 Task: Start a new meeting.
Action: Mouse moved to (1162, 81)
Screenshot: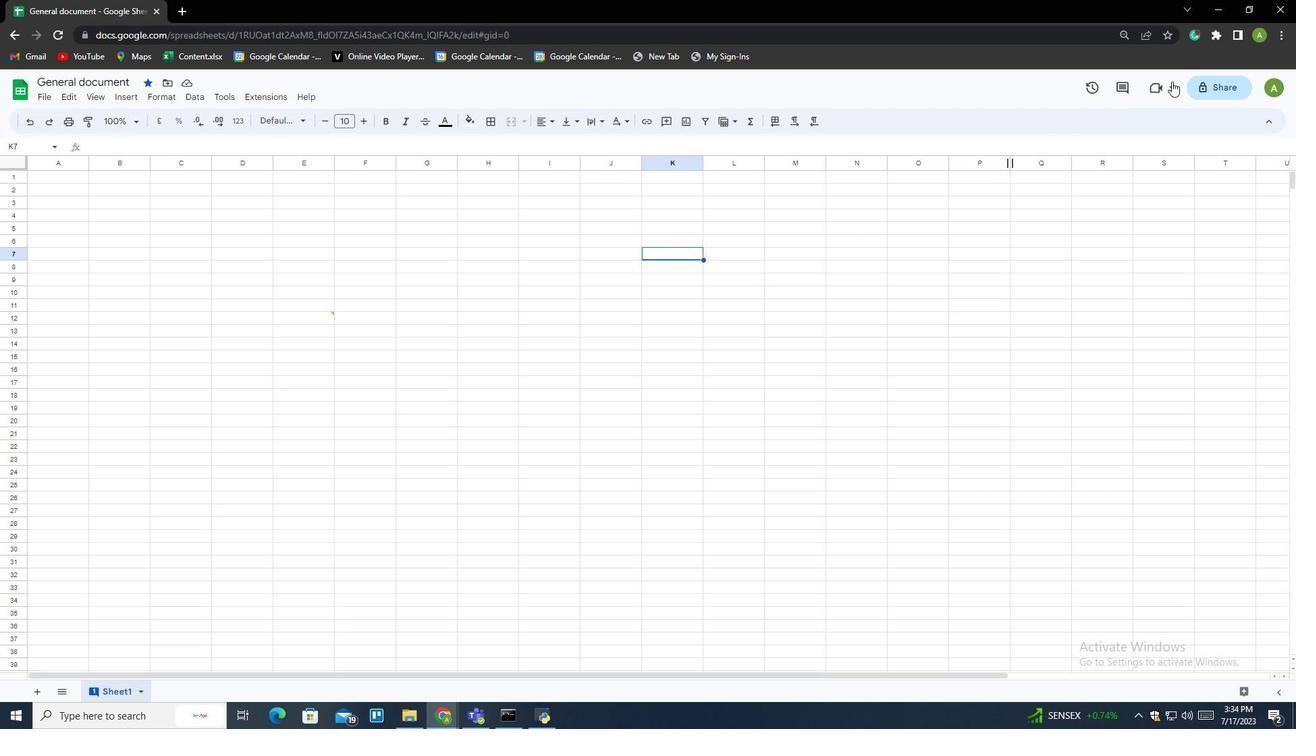 
Action: Mouse pressed left at (1162, 81)
Screenshot: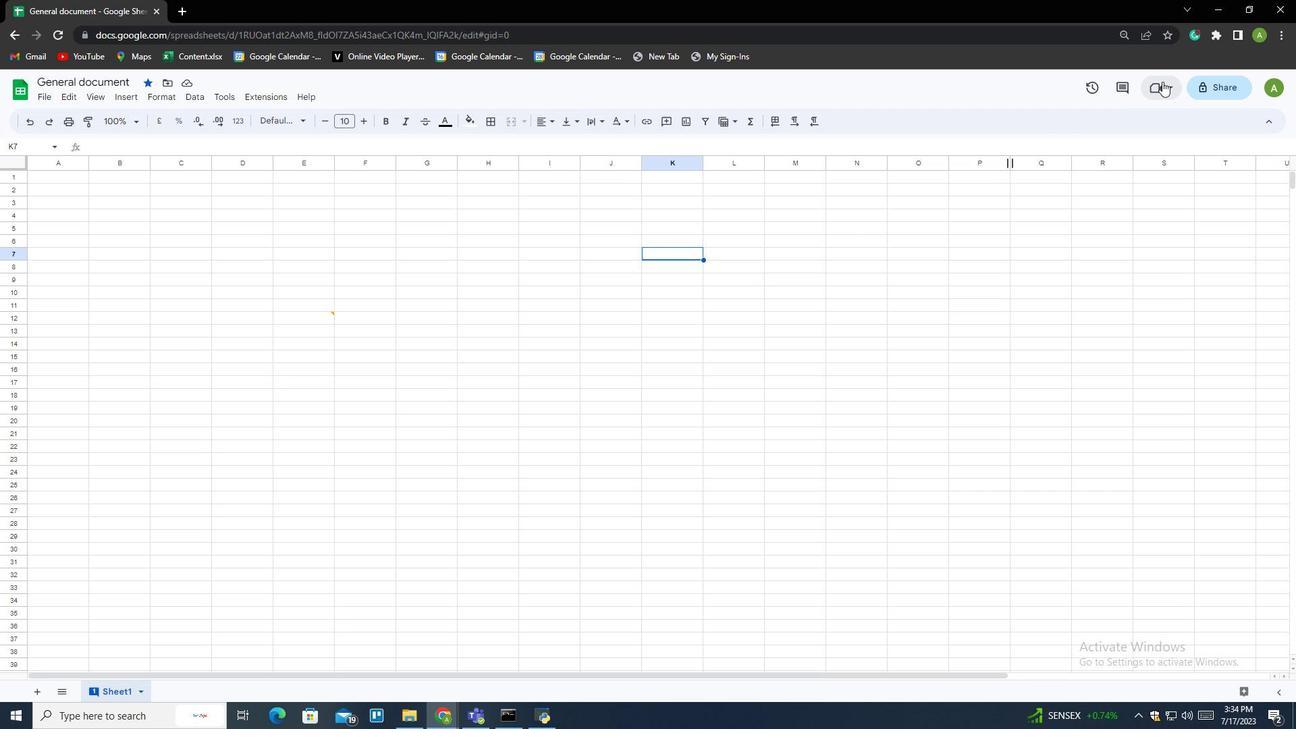 
Action: Mouse moved to (1025, 222)
Screenshot: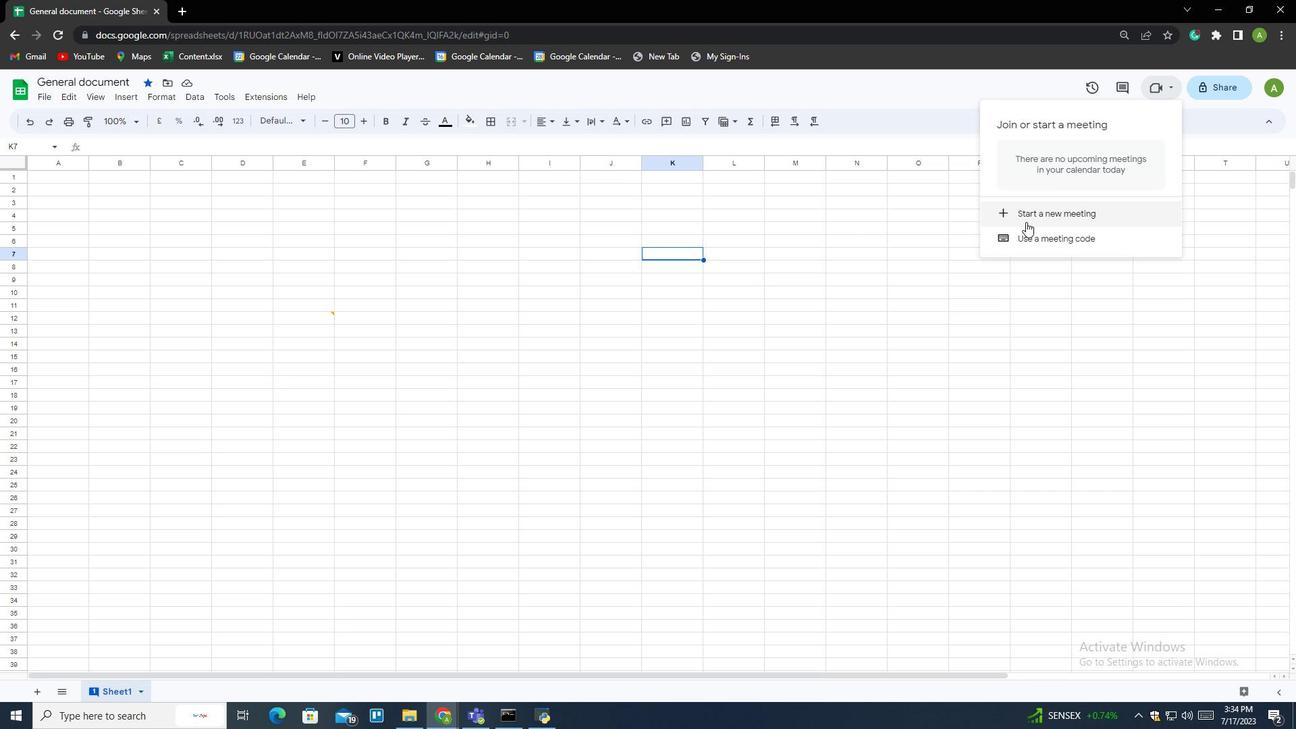 
Action: Mouse pressed left at (1025, 222)
Screenshot: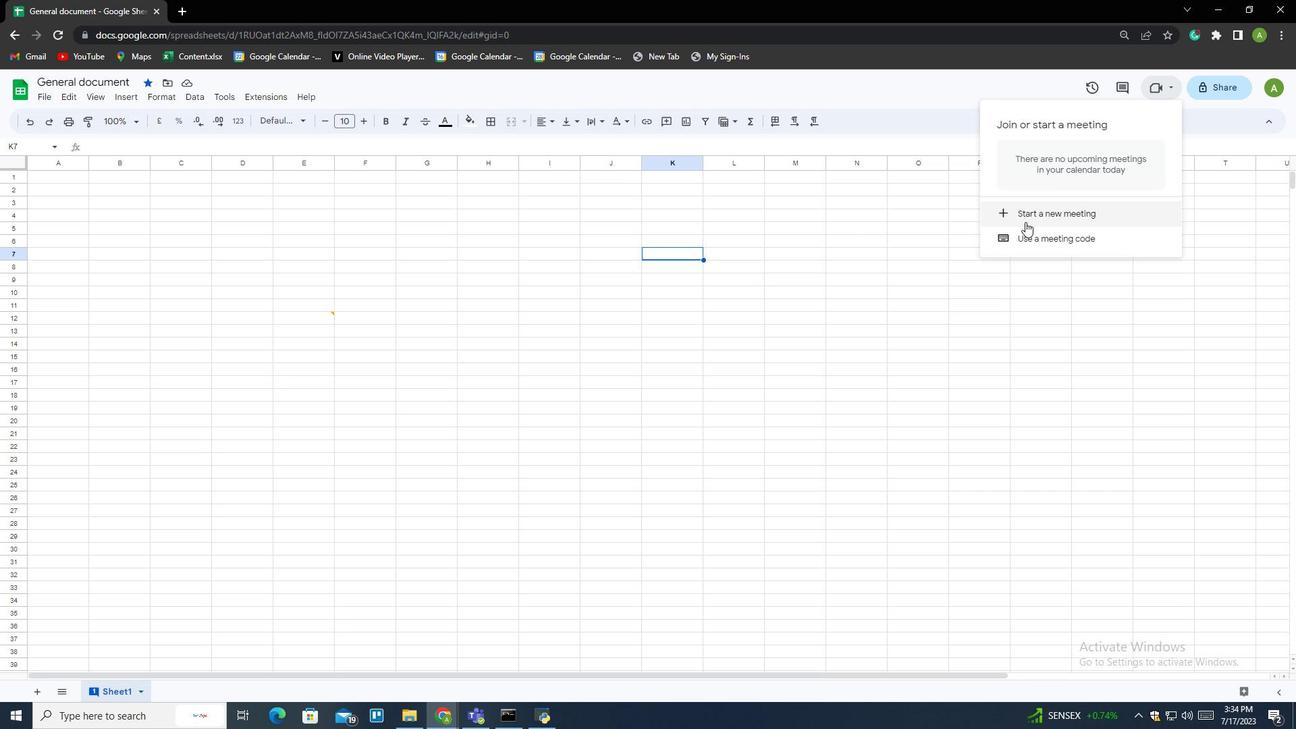 
